 Task: Click the section of imovie
Action: Mouse moved to (560, 322)
Screenshot: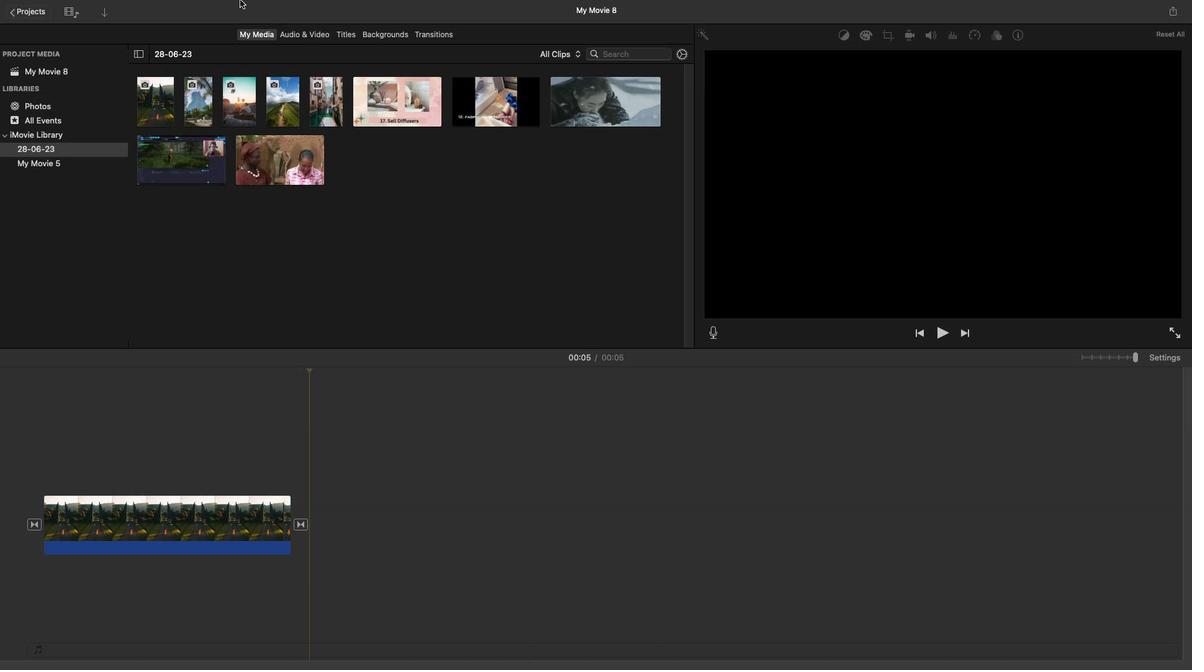 
Action: Mouse pressed left at (560, 322)
Screenshot: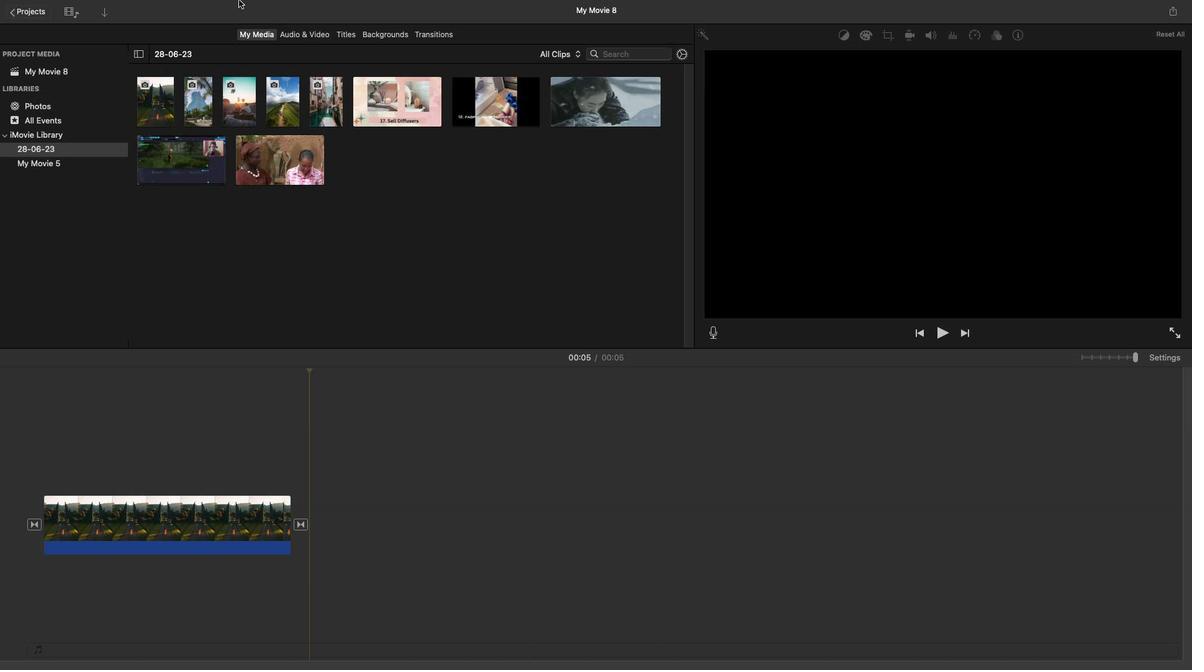 
Action: Mouse moved to (560, 327)
Screenshot: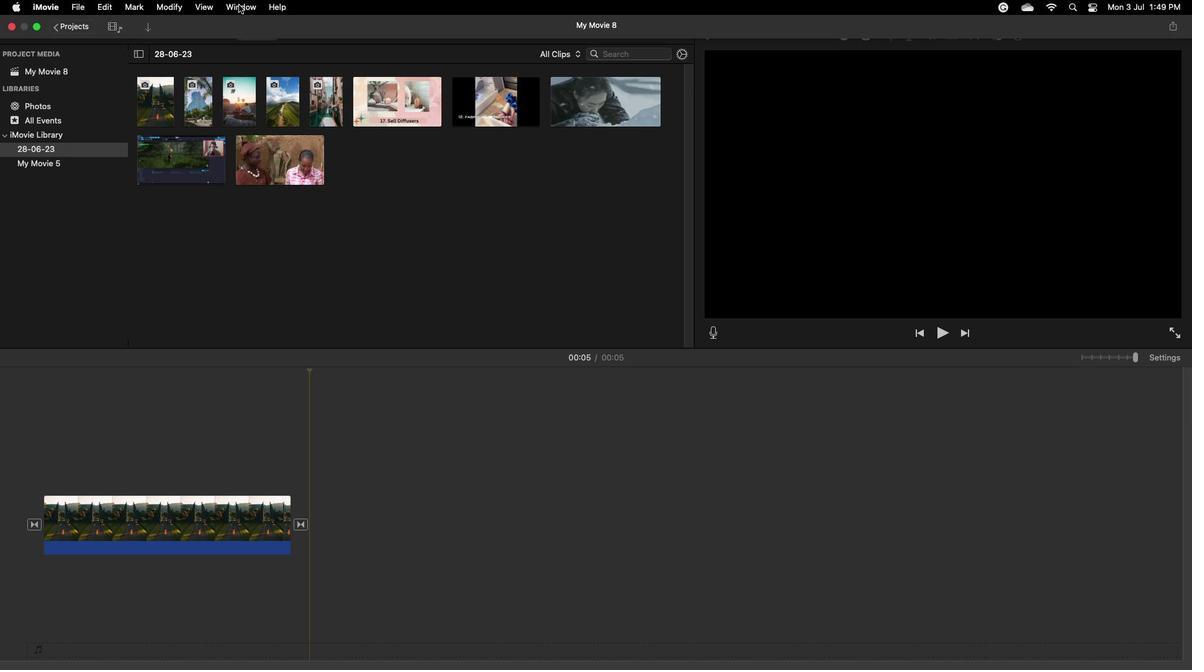 
Action: Mouse pressed left at (560, 327)
Screenshot: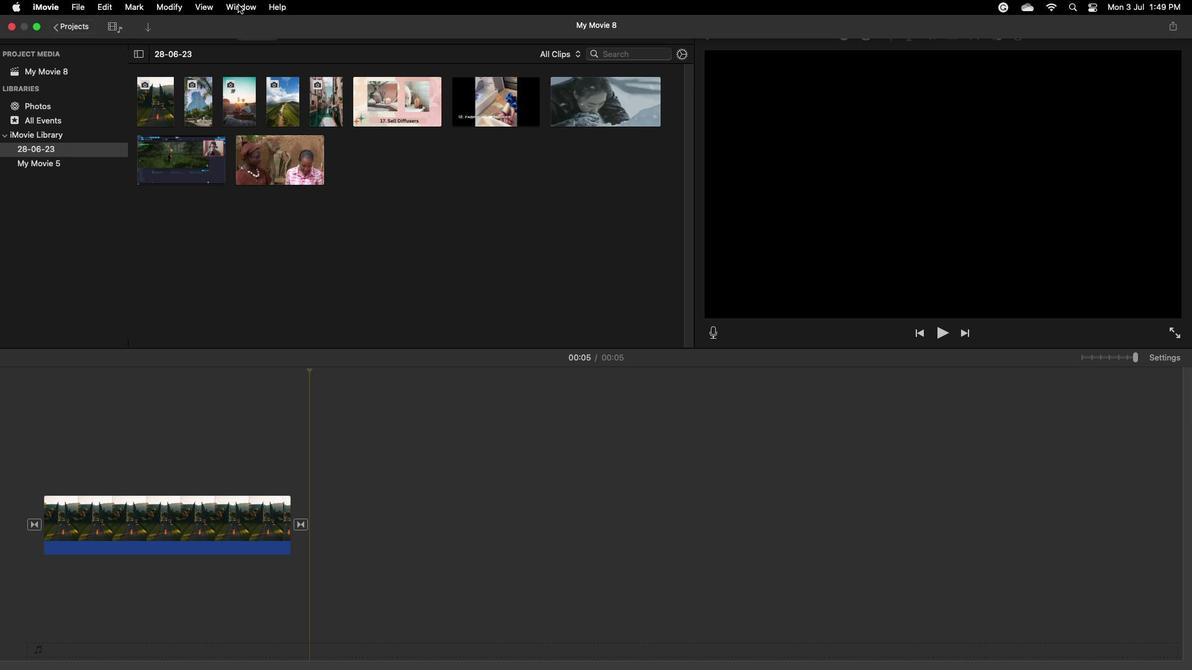 
Action: Mouse moved to (604, 662)
Screenshot: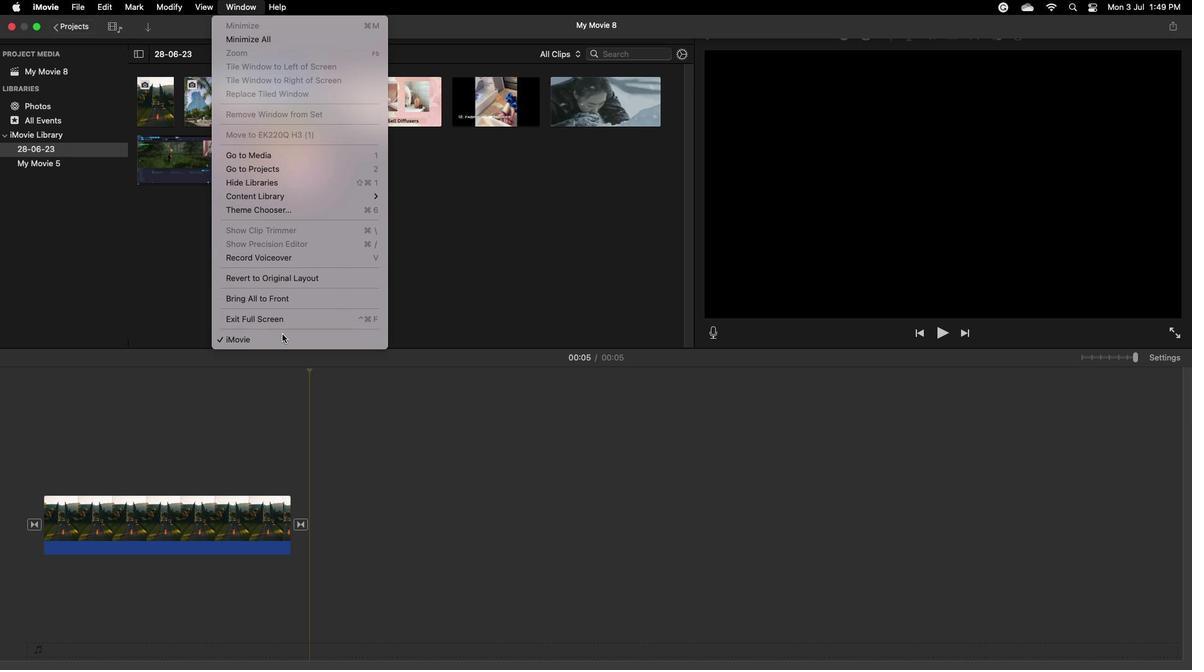 
Action: Mouse pressed left at (604, 662)
Screenshot: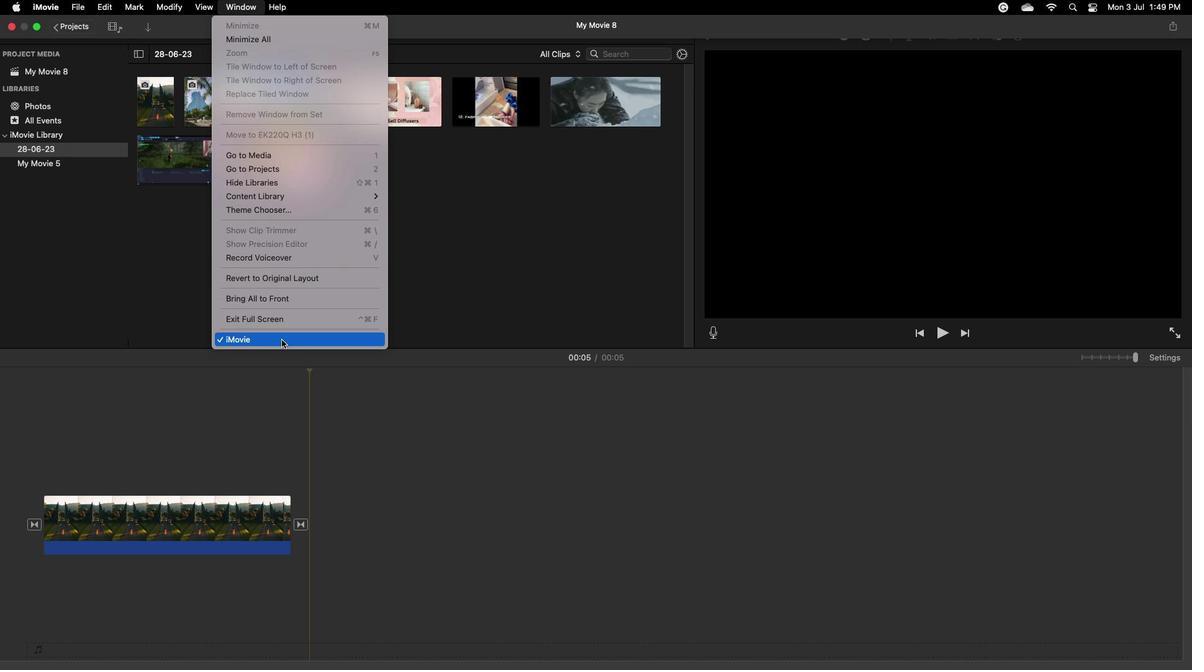 
